 Task: Create a due date automation trigger when advanced on, on the tuesday before a card is due add basic assigned only to anyone at 11:00 AM.
Action: Mouse moved to (833, 257)
Screenshot: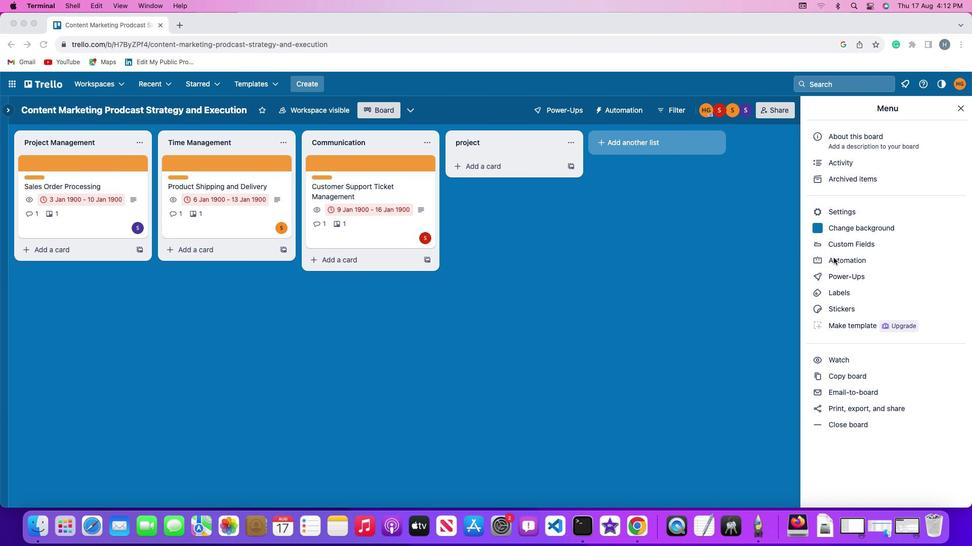 
Action: Mouse pressed left at (833, 257)
Screenshot: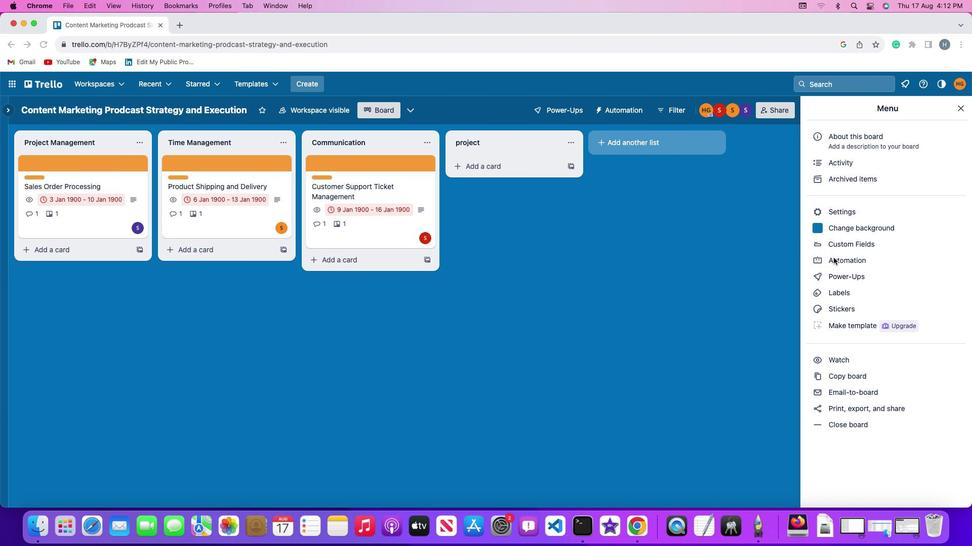 
Action: Mouse moved to (833, 257)
Screenshot: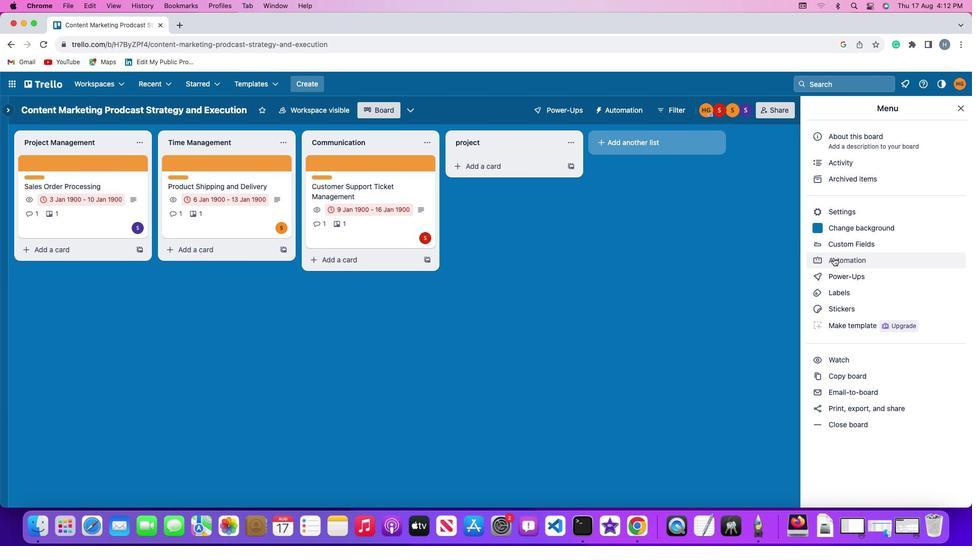 
Action: Mouse pressed left at (833, 257)
Screenshot: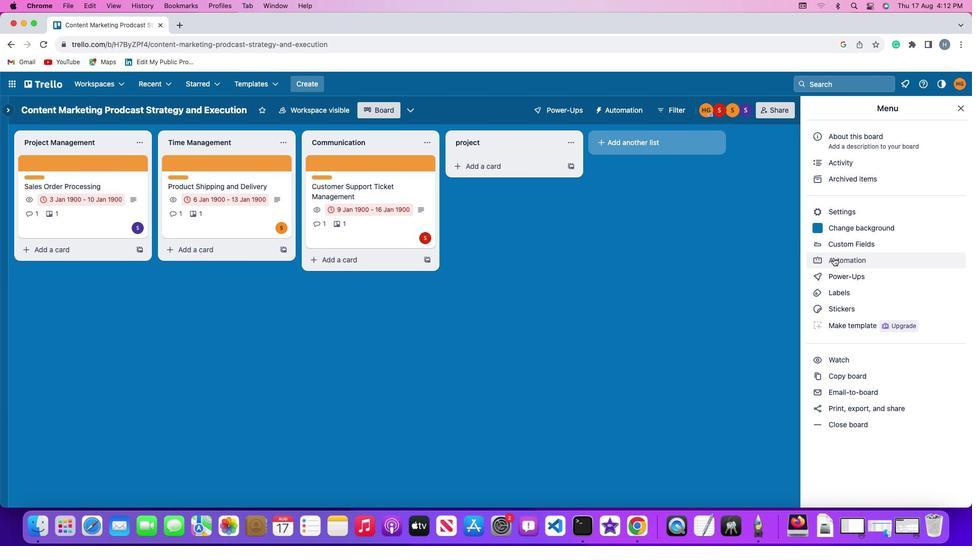 
Action: Mouse moved to (60, 240)
Screenshot: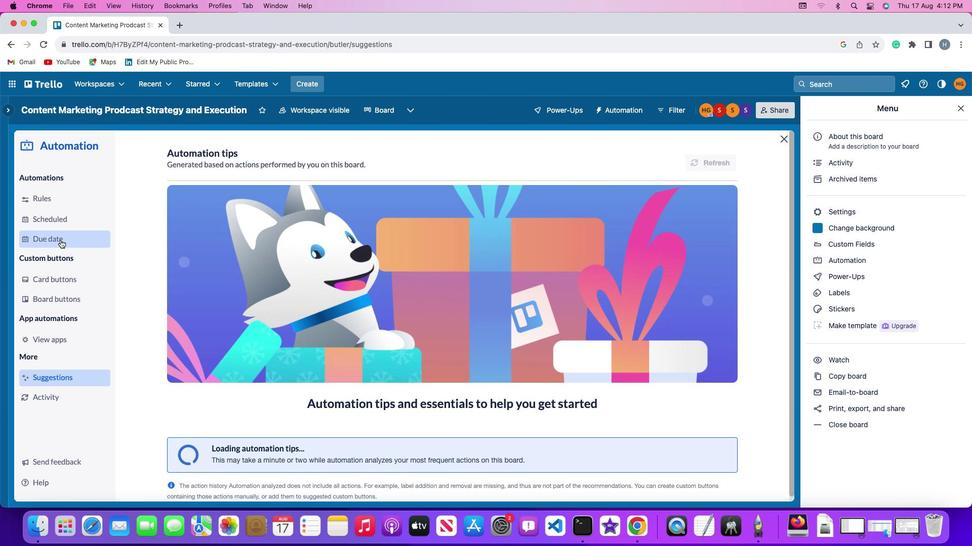 
Action: Mouse pressed left at (60, 240)
Screenshot: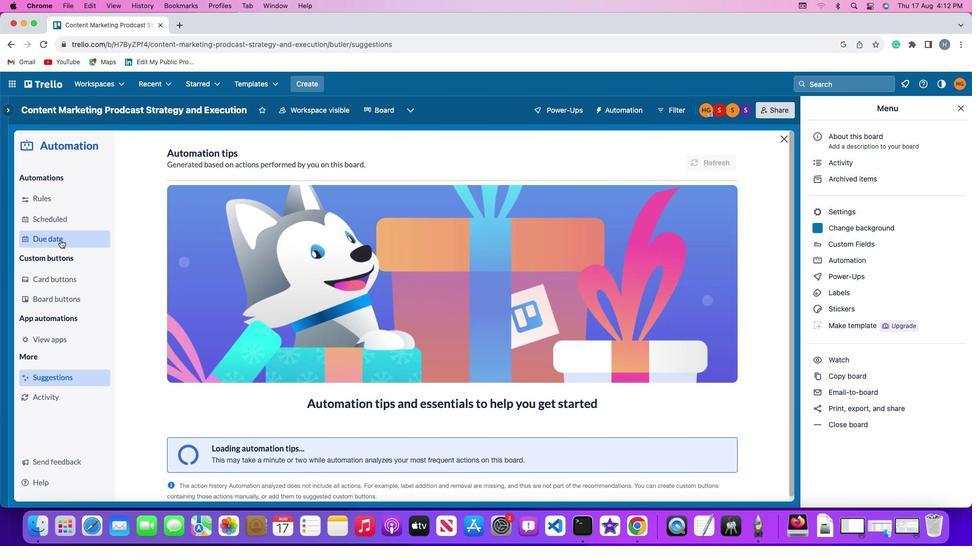 
Action: Mouse moved to (670, 155)
Screenshot: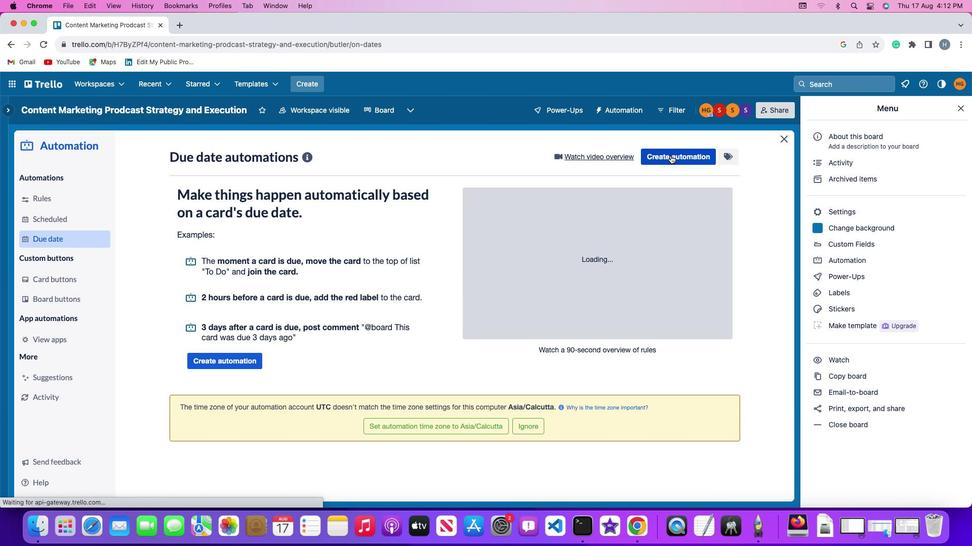 
Action: Mouse pressed left at (670, 155)
Screenshot: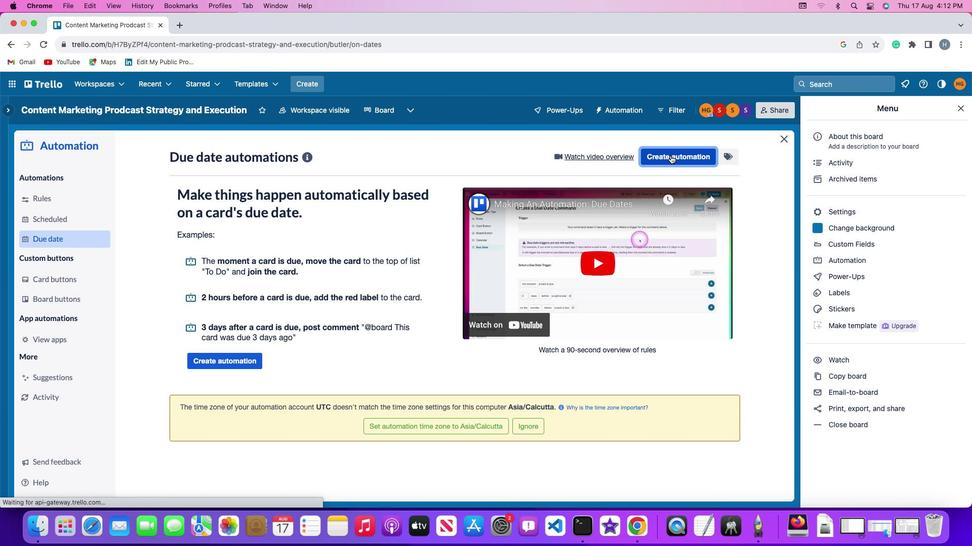 
Action: Mouse moved to (192, 254)
Screenshot: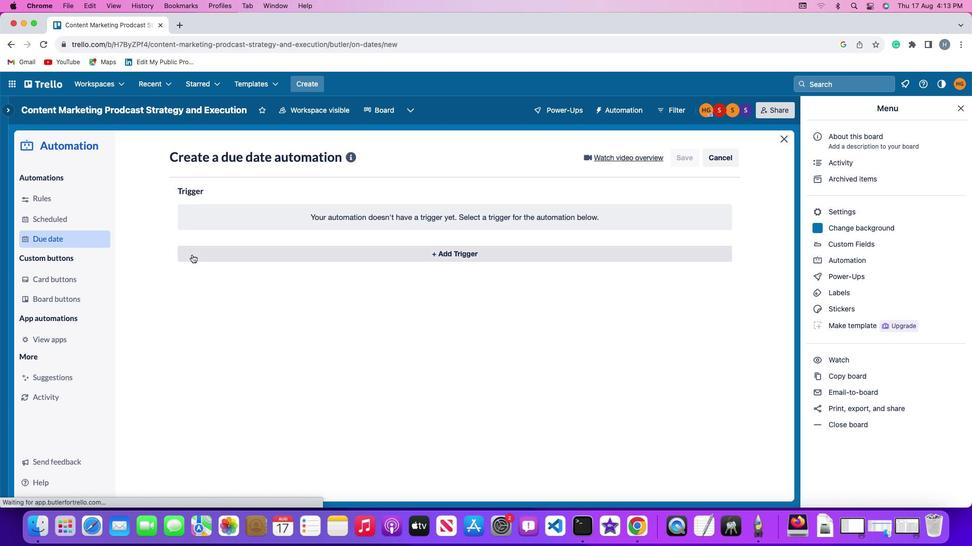 
Action: Mouse pressed left at (192, 254)
Screenshot: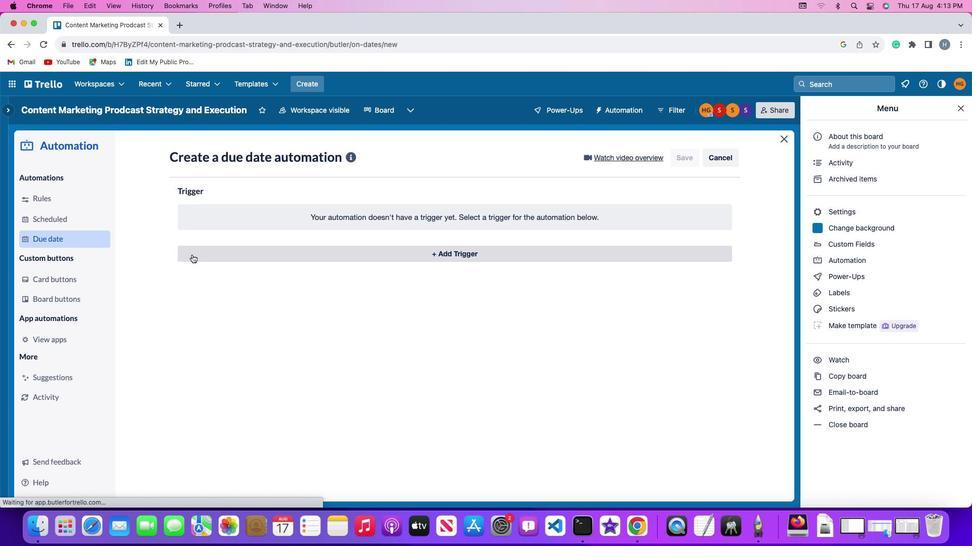 
Action: Mouse moved to (228, 443)
Screenshot: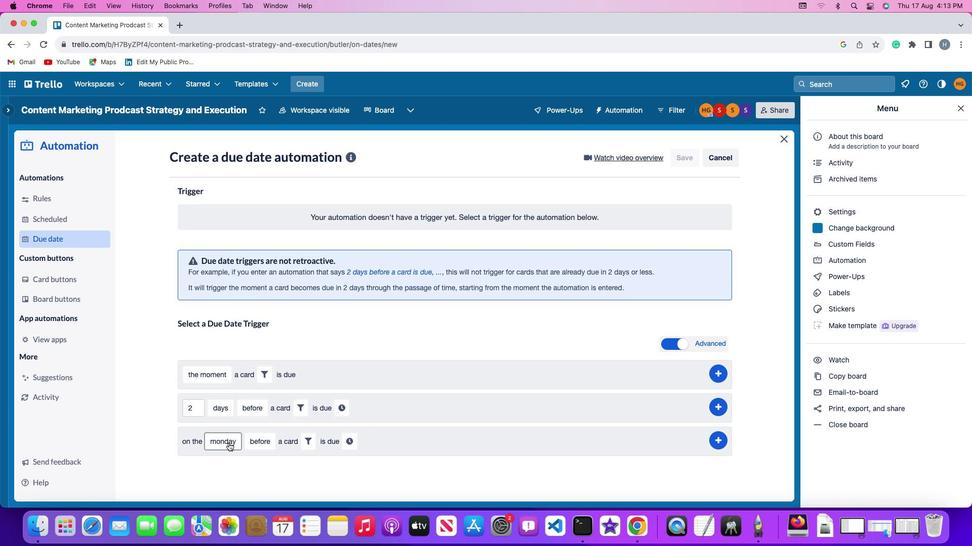 
Action: Mouse pressed left at (228, 443)
Screenshot: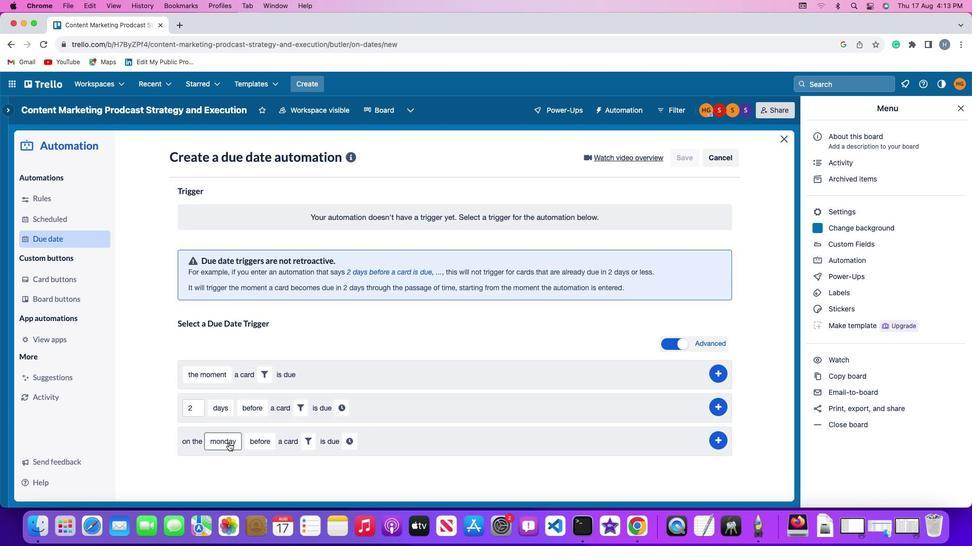 
Action: Mouse moved to (241, 324)
Screenshot: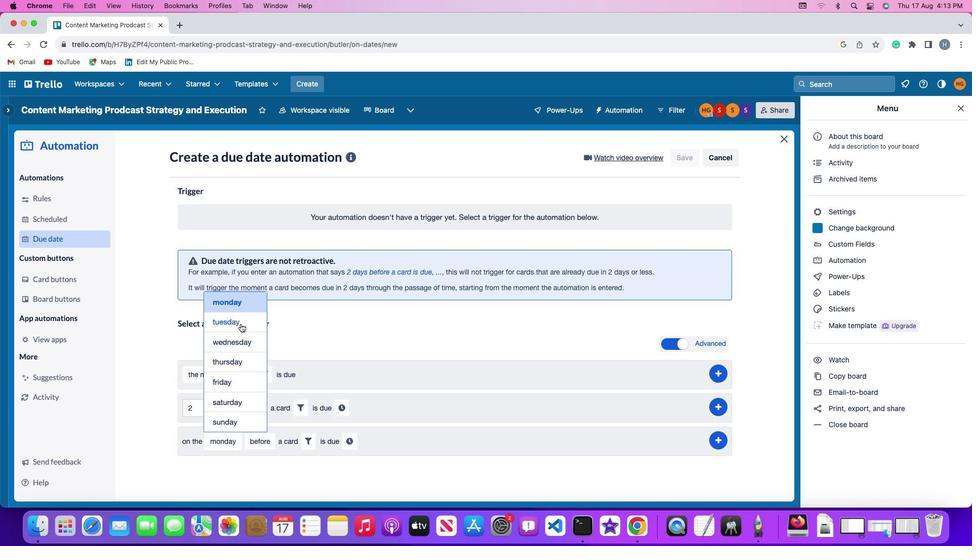 
Action: Mouse pressed left at (241, 324)
Screenshot: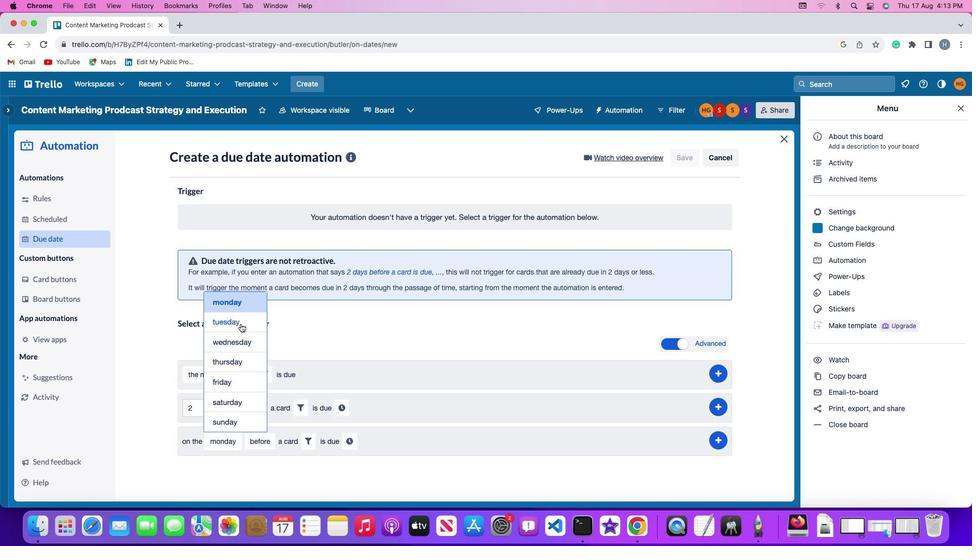 
Action: Mouse moved to (264, 441)
Screenshot: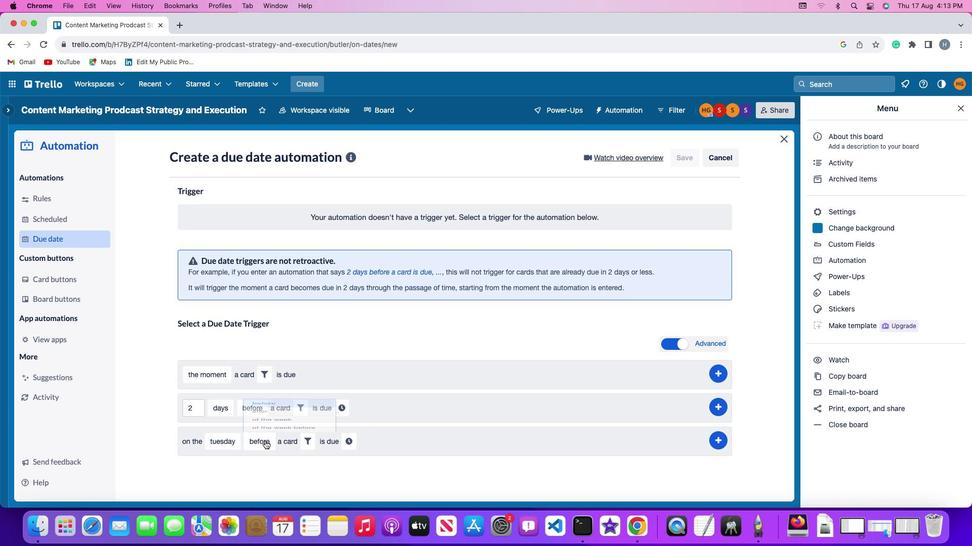 
Action: Mouse pressed left at (264, 441)
Screenshot: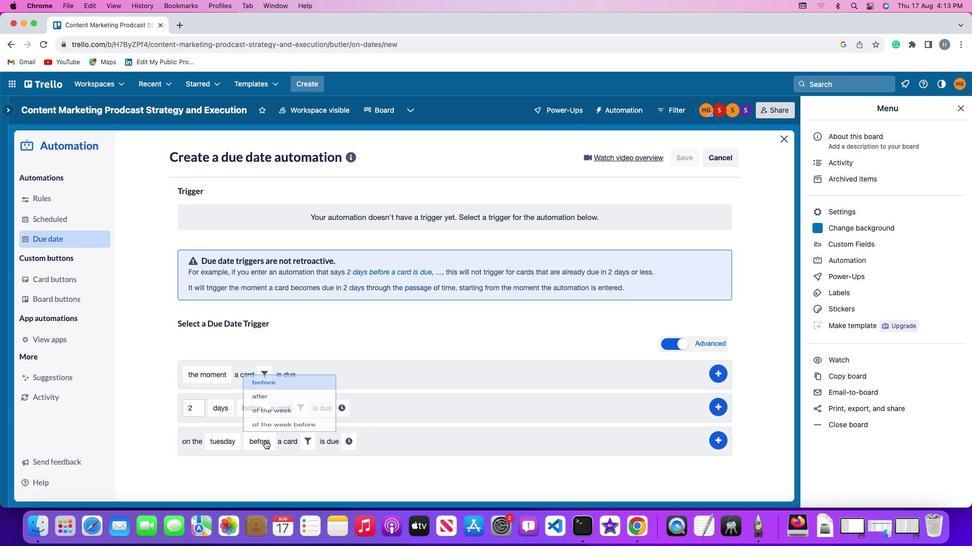 
Action: Mouse moved to (286, 360)
Screenshot: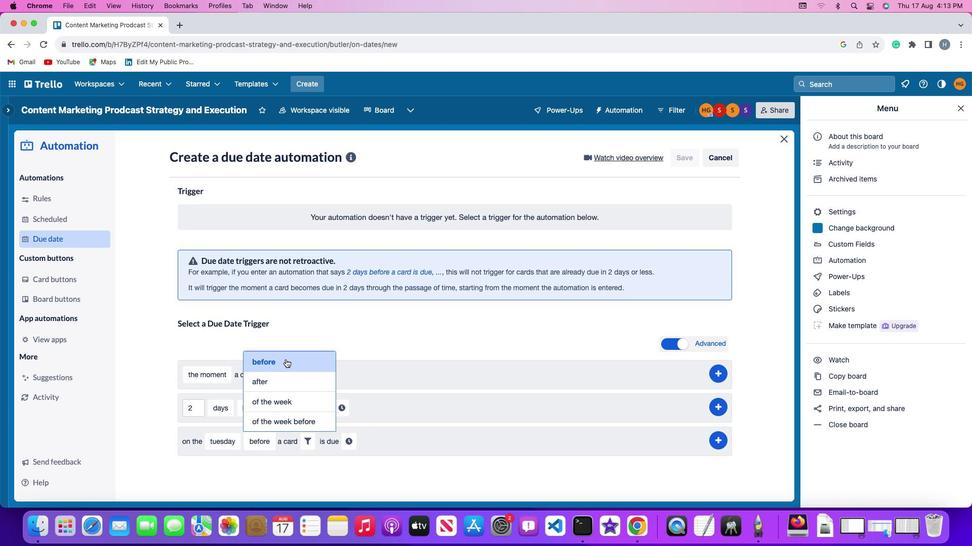 
Action: Mouse pressed left at (286, 360)
Screenshot: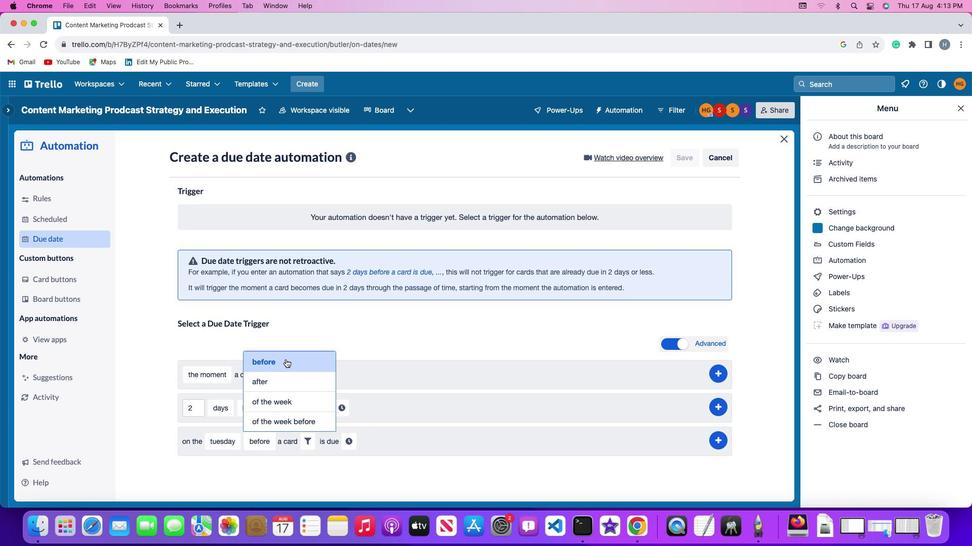 
Action: Mouse moved to (306, 441)
Screenshot: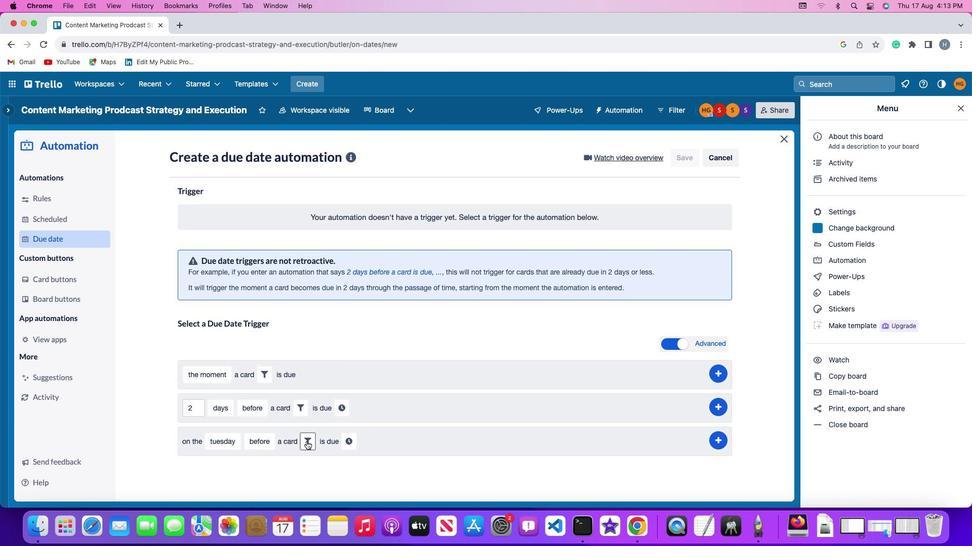 
Action: Mouse pressed left at (306, 441)
Screenshot: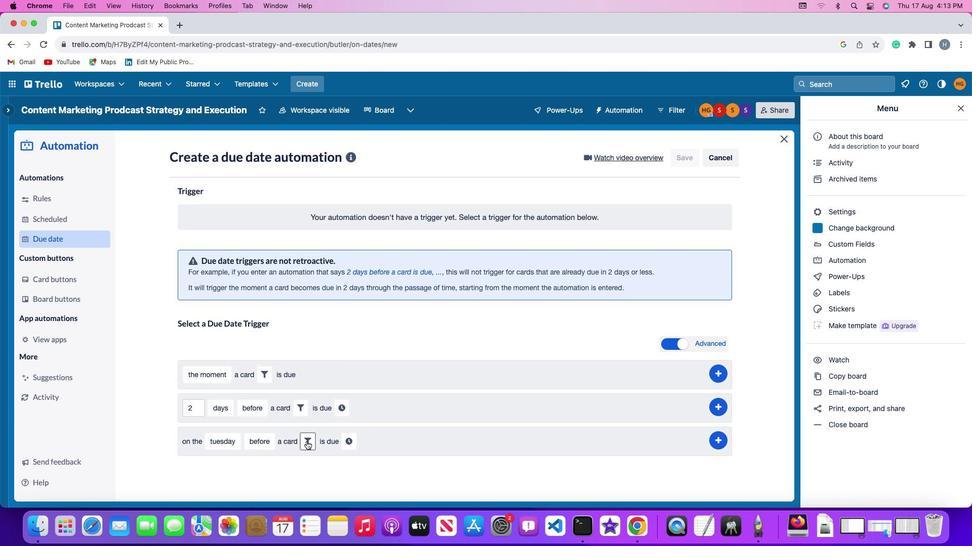 
Action: Mouse moved to (270, 467)
Screenshot: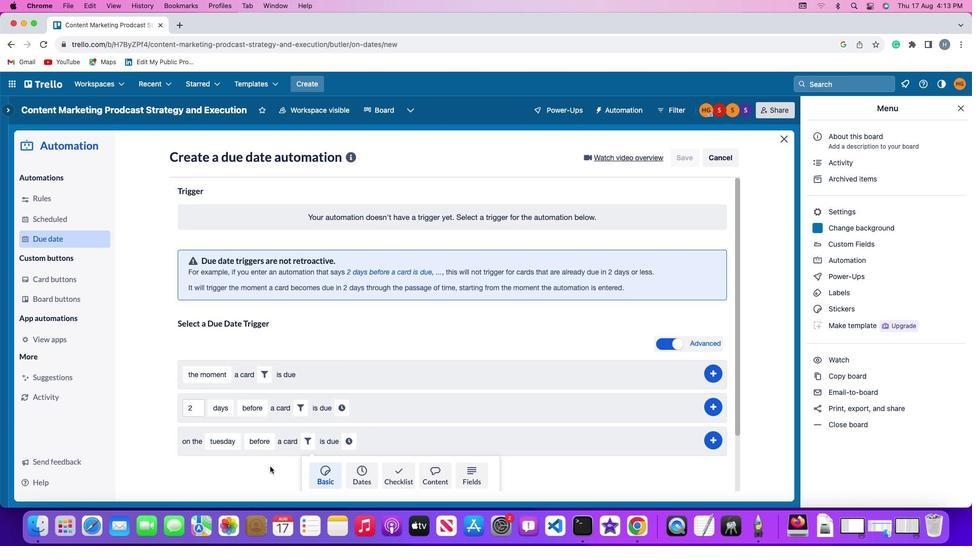 
Action: Mouse scrolled (270, 467) with delta (0, 0)
Screenshot: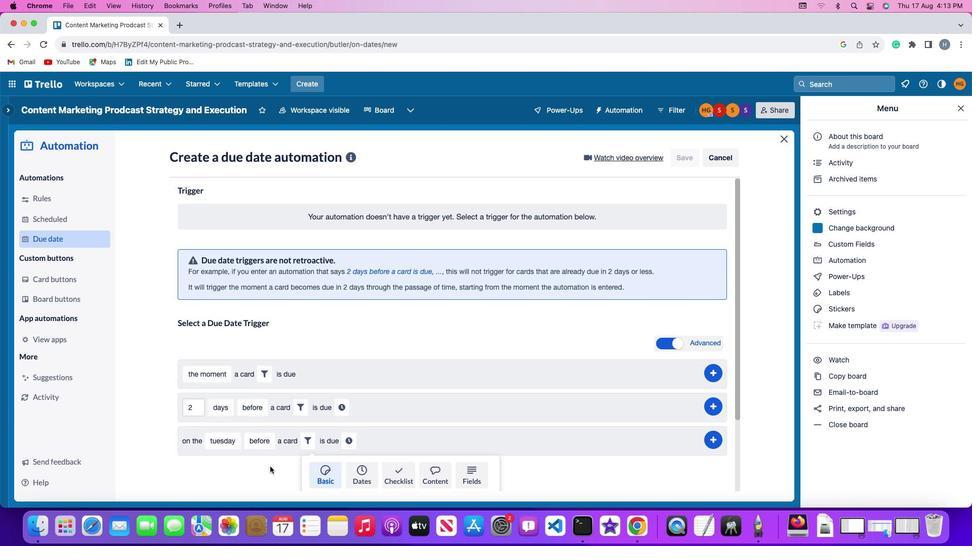 
Action: Mouse scrolled (270, 467) with delta (0, 0)
Screenshot: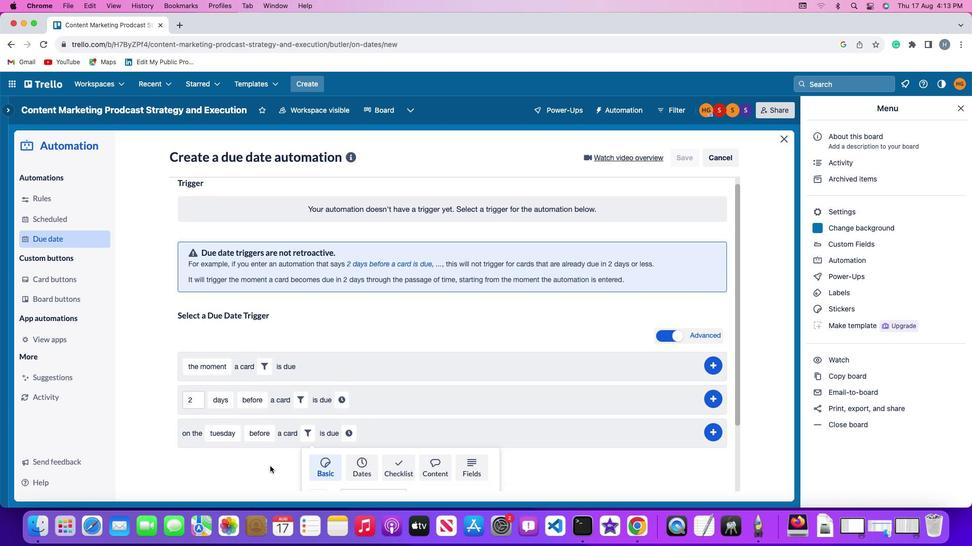 
Action: Mouse scrolled (270, 467) with delta (0, -2)
Screenshot: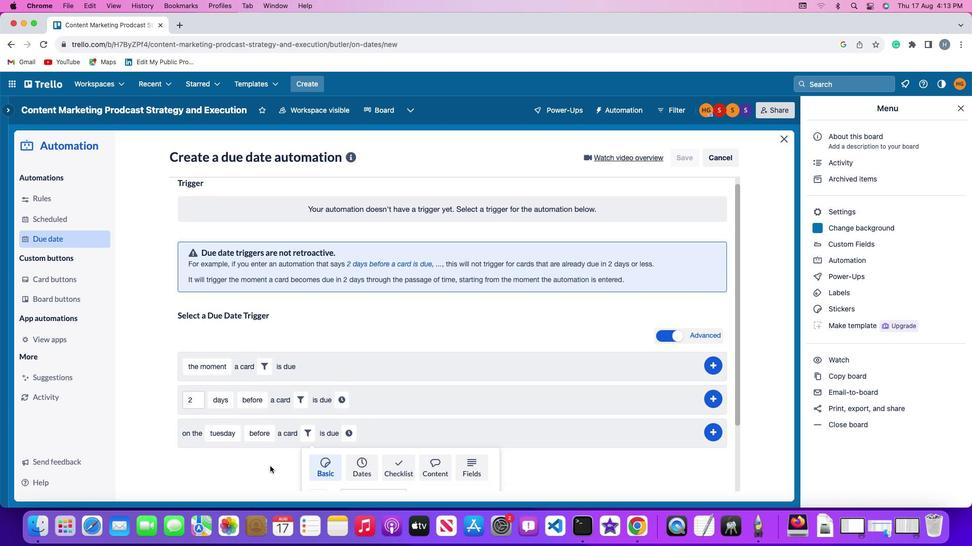 
Action: Mouse scrolled (270, 467) with delta (0, -2)
Screenshot: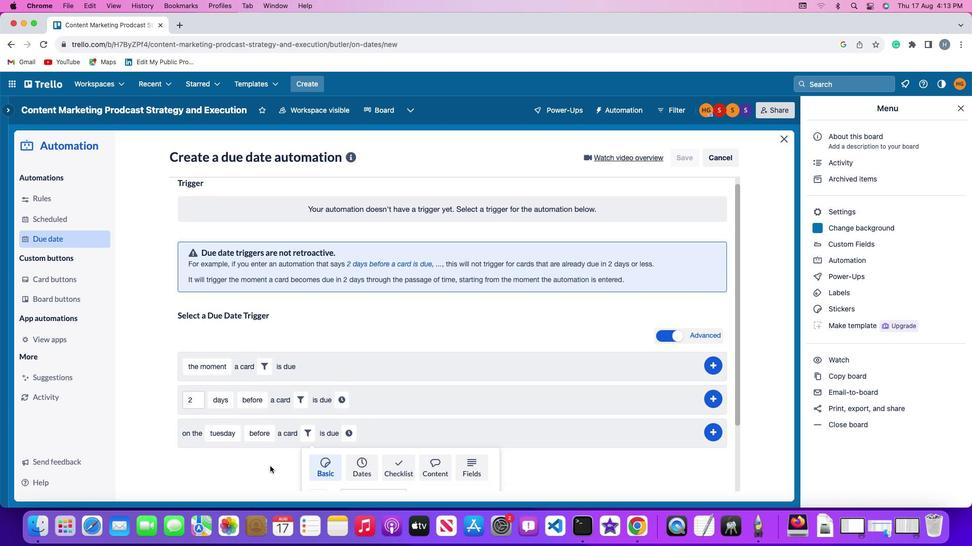 
Action: Mouse scrolled (270, 467) with delta (0, -3)
Screenshot: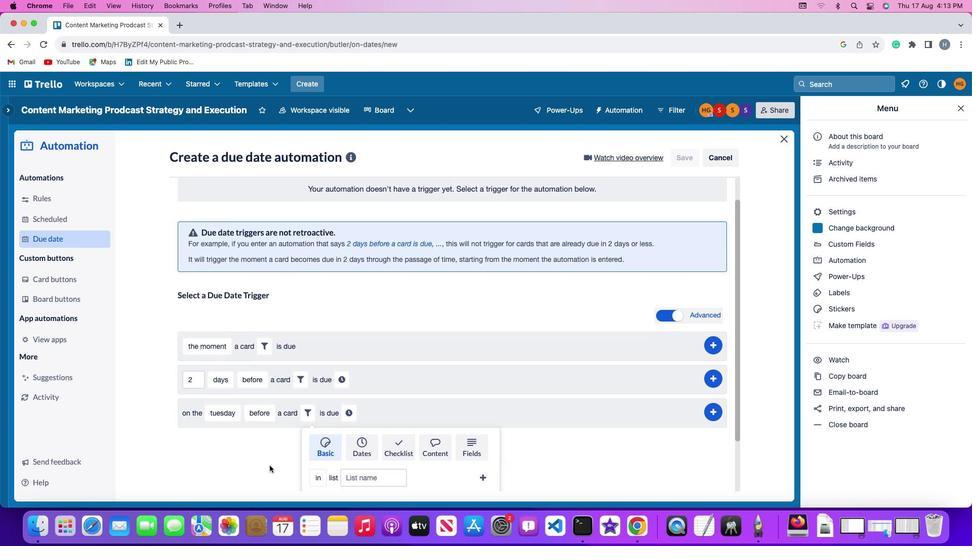 
Action: Mouse moved to (269, 466)
Screenshot: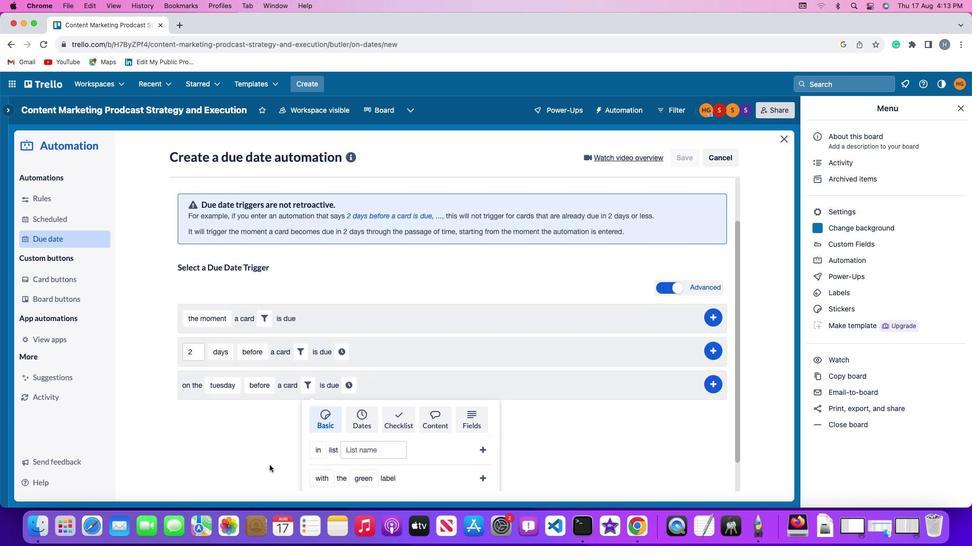
Action: Mouse scrolled (269, 466) with delta (0, -3)
Screenshot: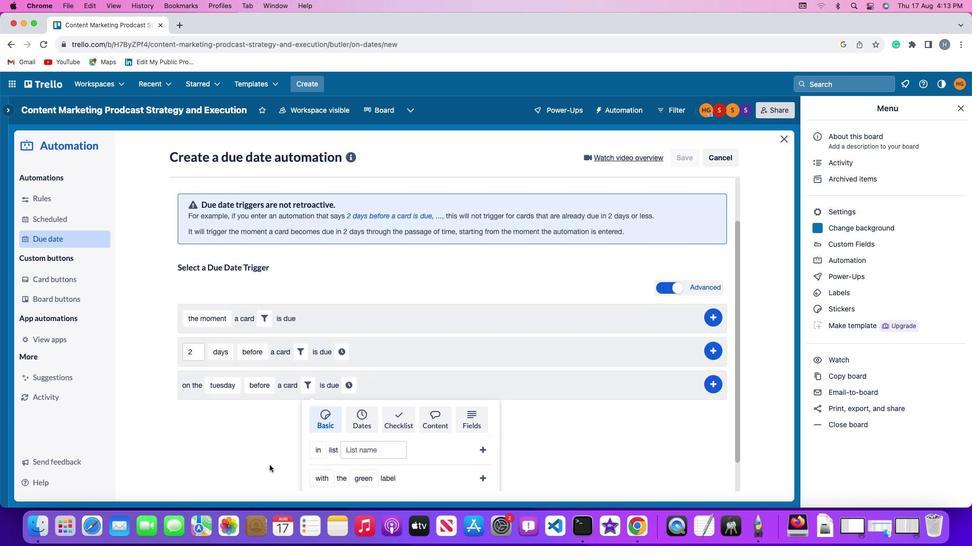 
Action: Mouse moved to (269, 465)
Screenshot: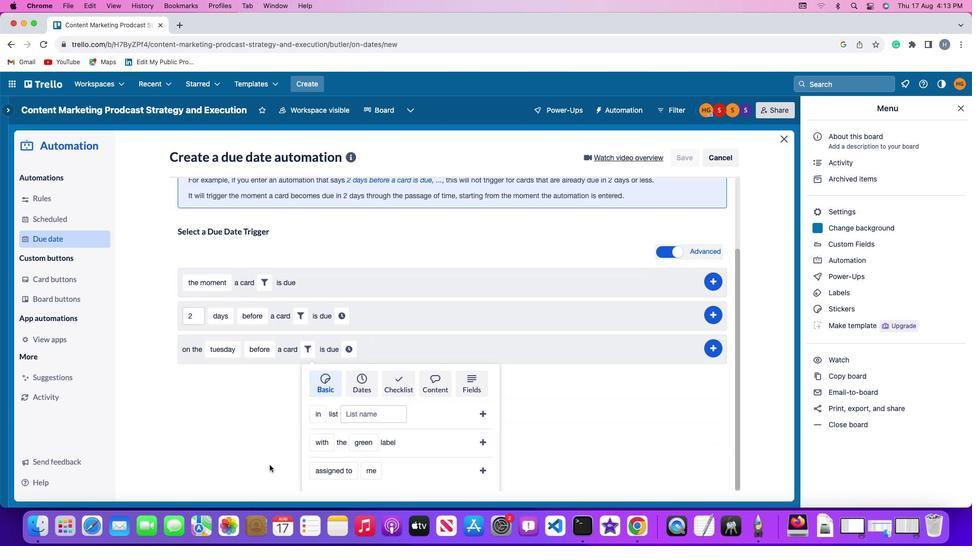 
Action: Mouse scrolled (269, 465) with delta (0, 0)
Screenshot: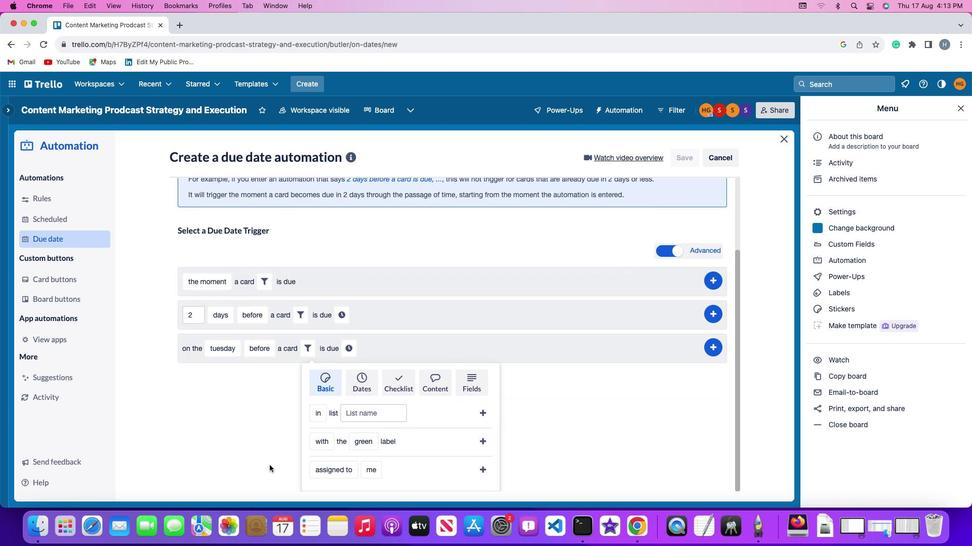 
Action: Mouse scrolled (269, 465) with delta (0, 0)
Screenshot: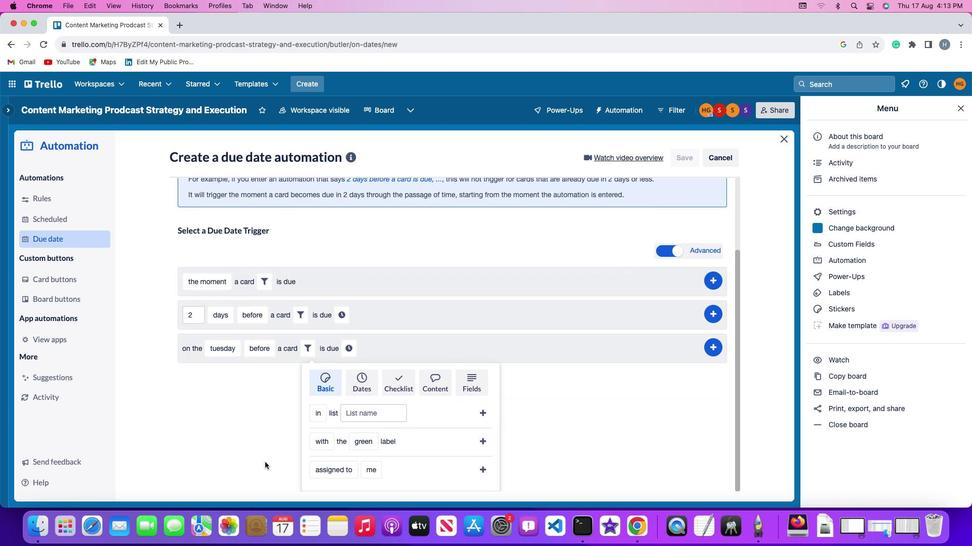 
Action: Mouse moved to (269, 465)
Screenshot: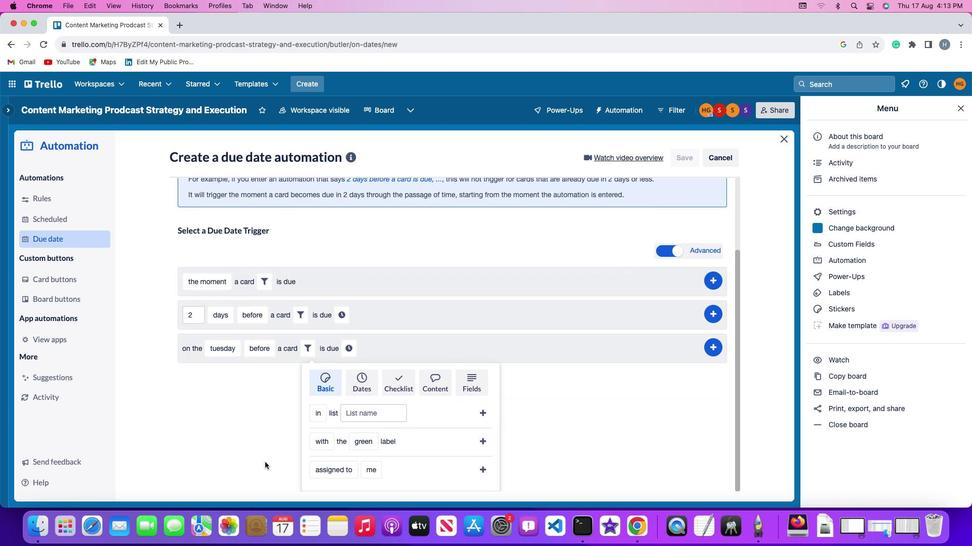 
Action: Mouse scrolled (269, 465) with delta (0, -2)
Screenshot: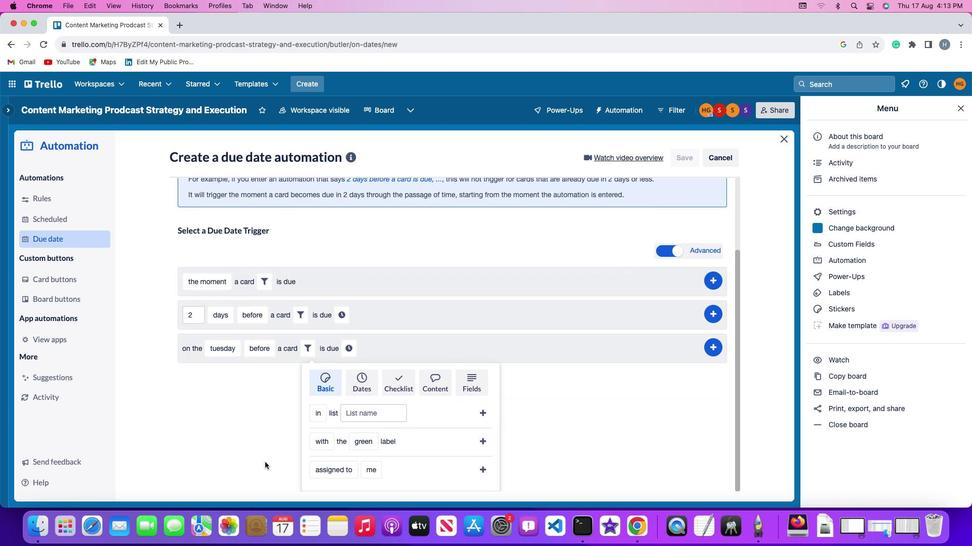 
Action: Mouse moved to (268, 464)
Screenshot: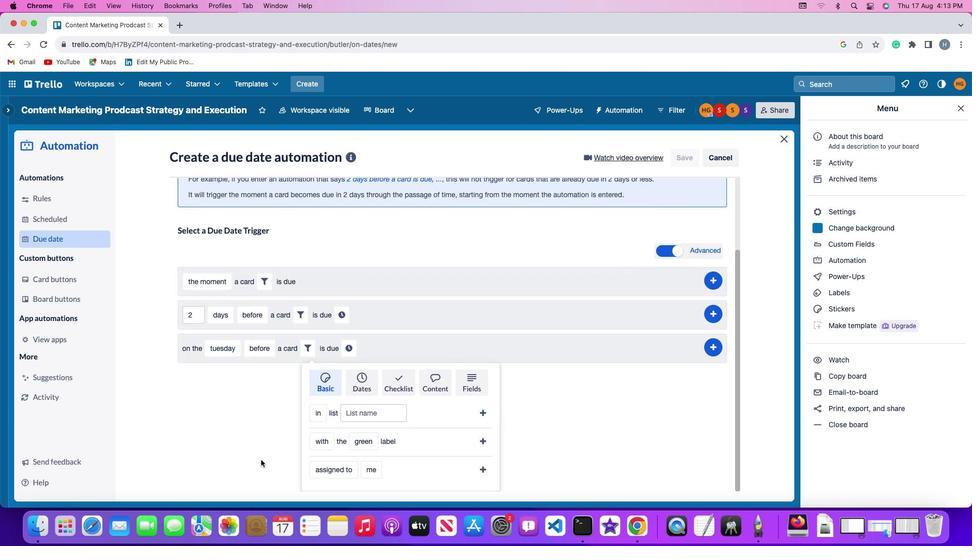 
Action: Mouse scrolled (268, 464) with delta (0, -2)
Screenshot: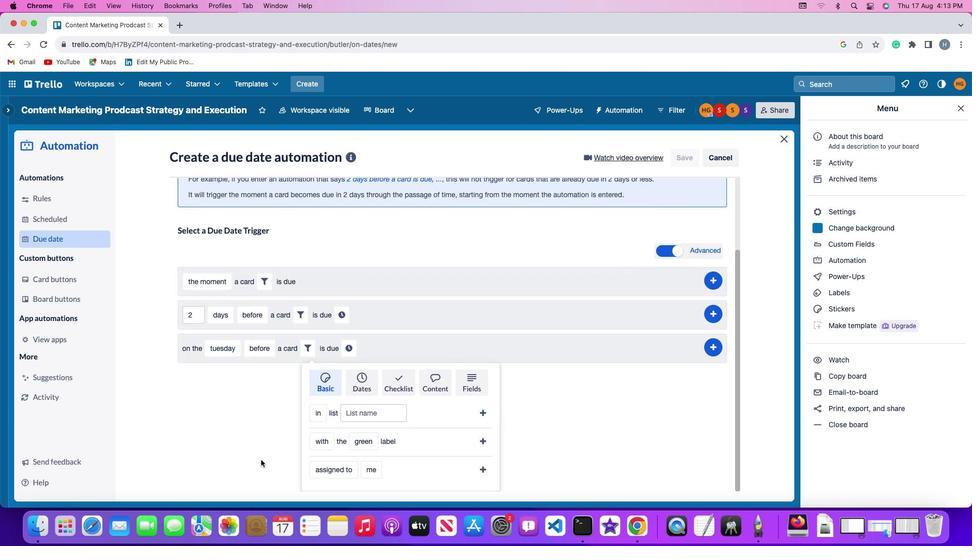 
Action: Mouse moved to (319, 468)
Screenshot: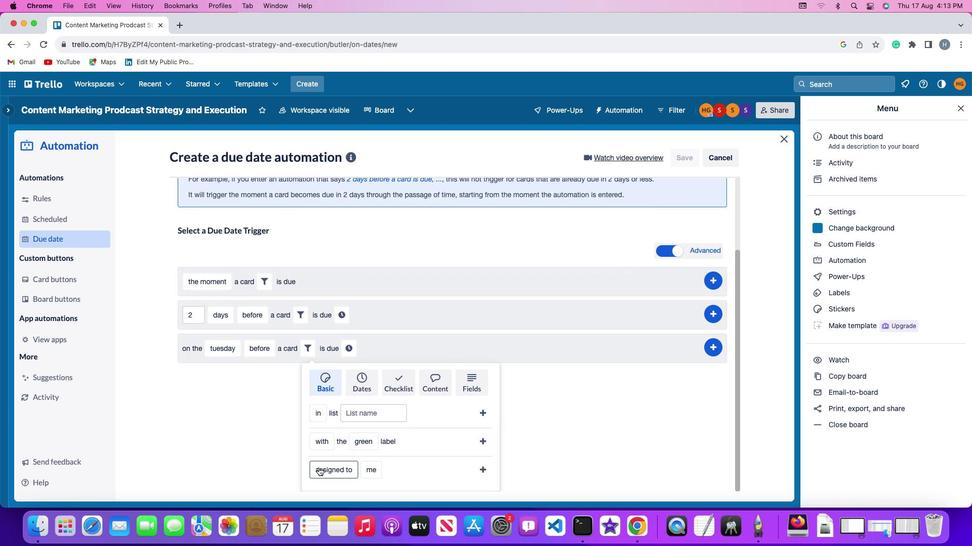 
Action: Mouse pressed left at (319, 468)
Screenshot: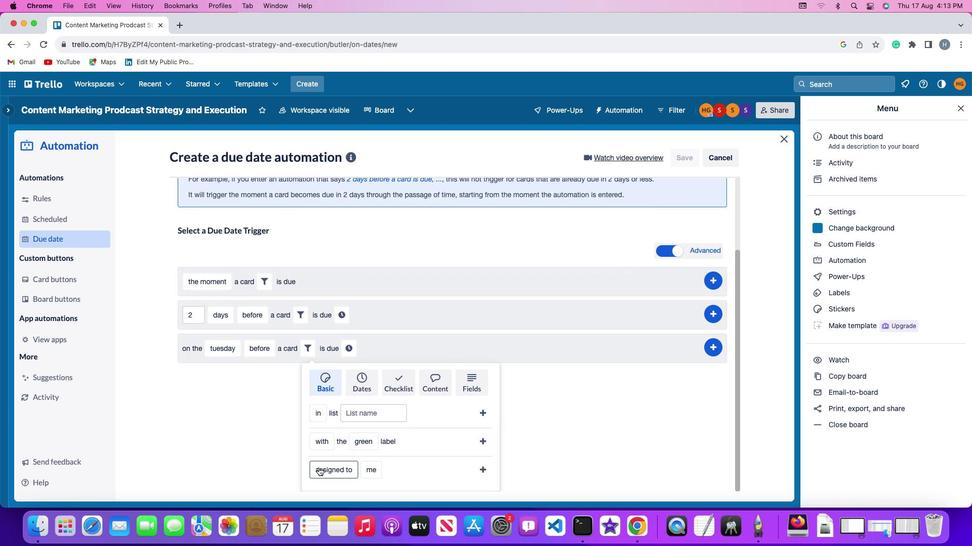 
Action: Mouse moved to (327, 433)
Screenshot: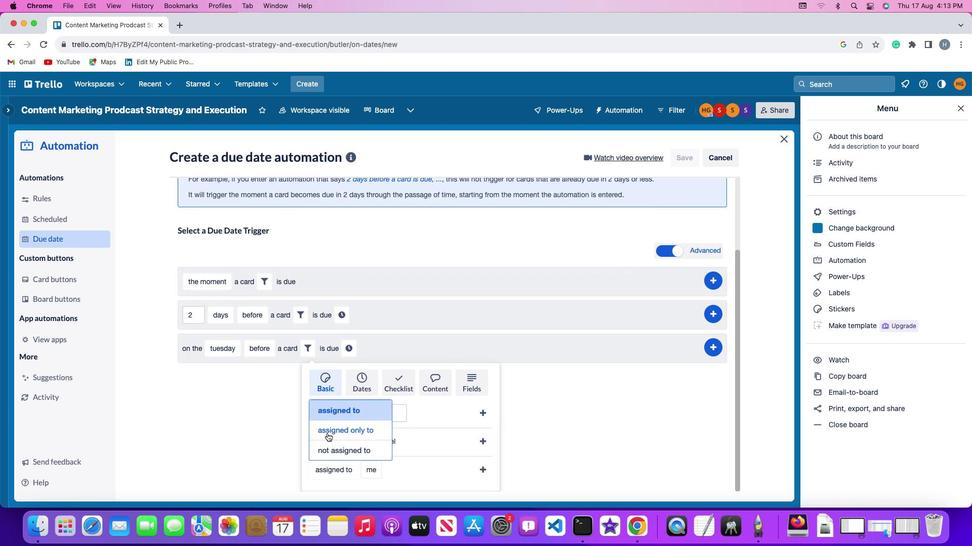 
Action: Mouse pressed left at (327, 433)
Screenshot: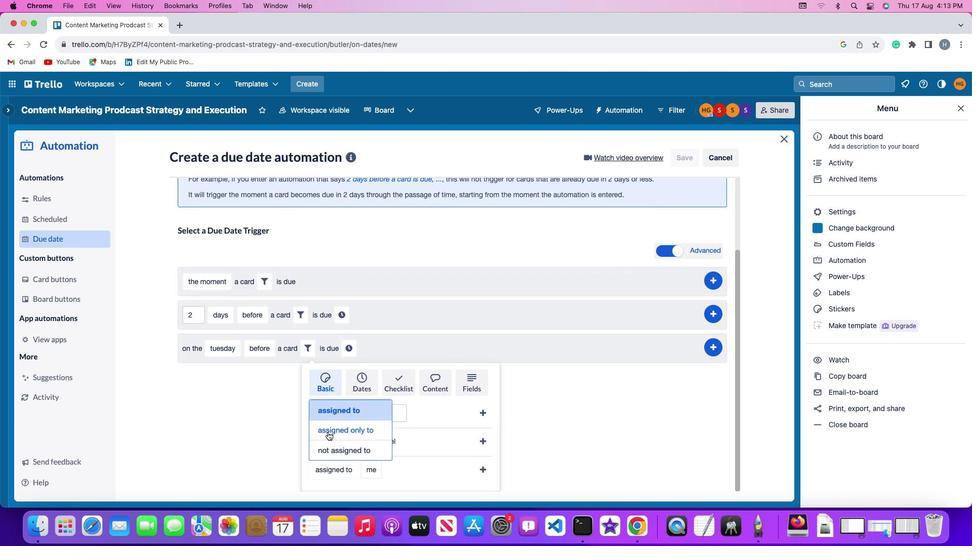 
Action: Mouse moved to (383, 471)
Screenshot: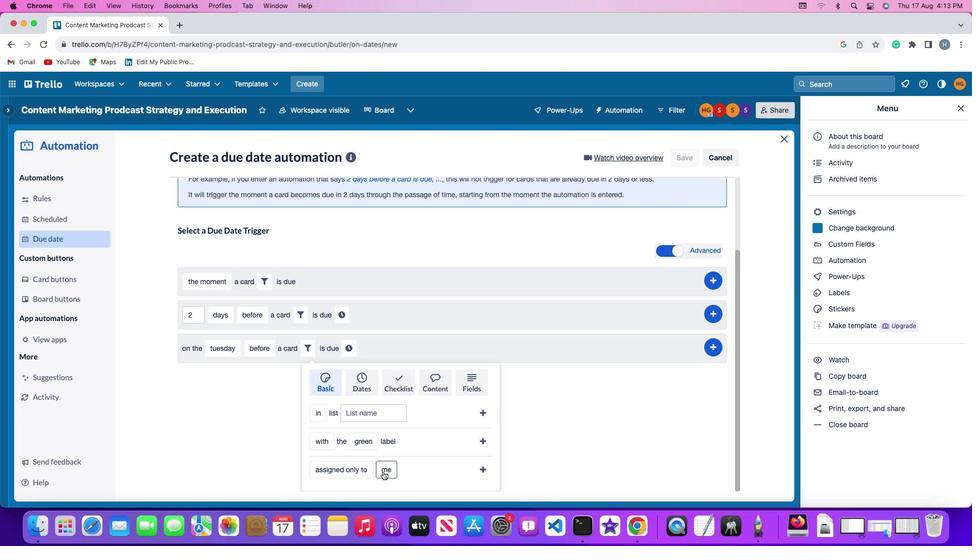 
Action: Mouse pressed left at (383, 471)
Screenshot: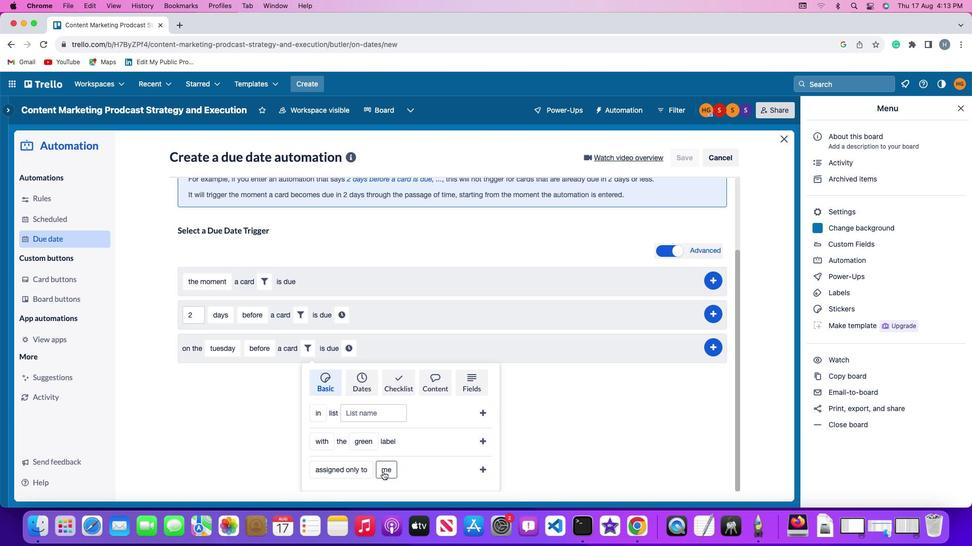 
Action: Mouse moved to (392, 430)
Screenshot: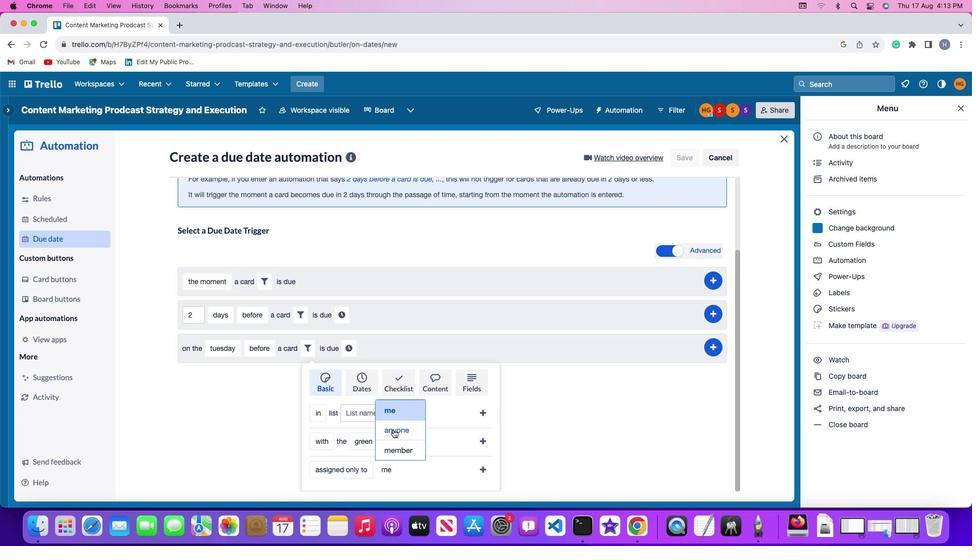 
Action: Mouse pressed left at (392, 430)
Screenshot: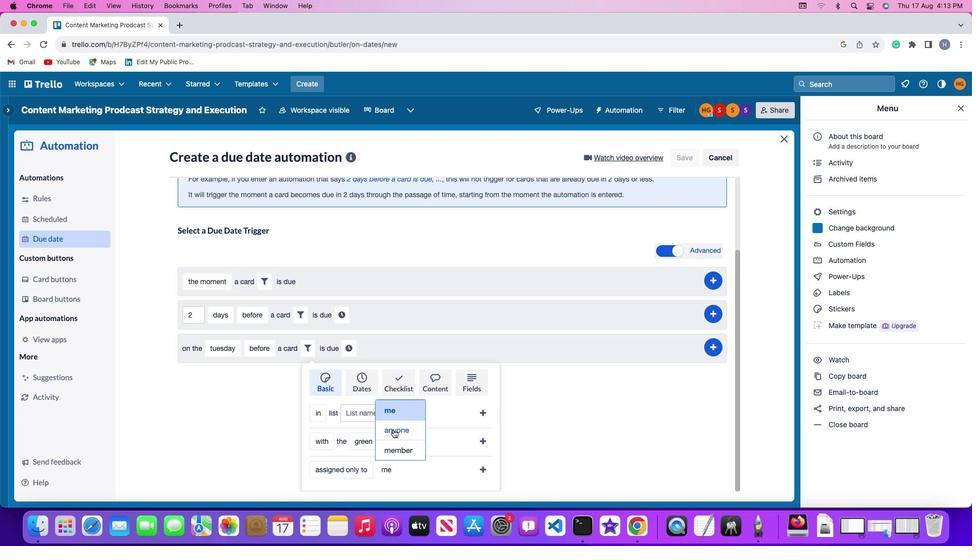 
Action: Mouse moved to (484, 466)
Screenshot: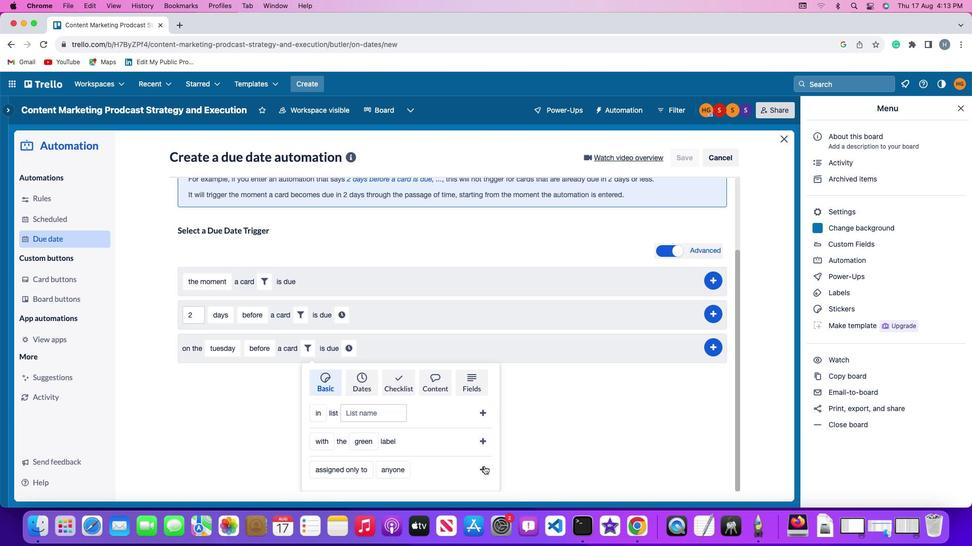 
Action: Mouse pressed left at (484, 466)
Screenshot: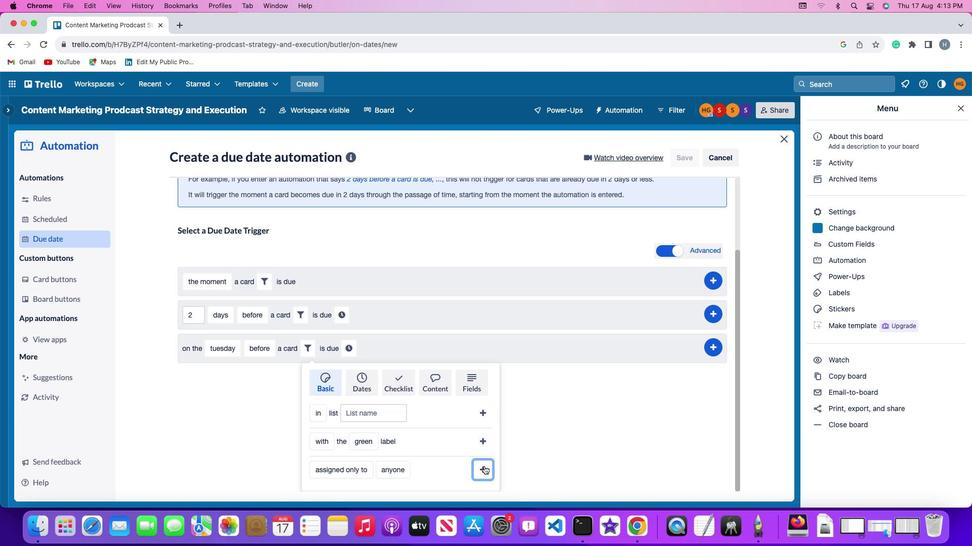 
Action: Mouse moved to (451, 442)
Screenshot: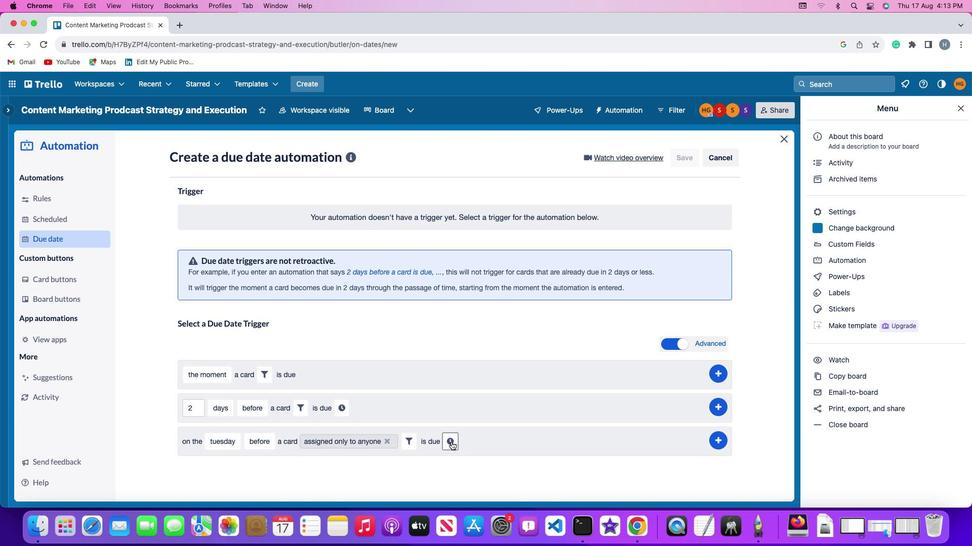 
Action: Mouse pressed left at (451, 442)
Screenshot: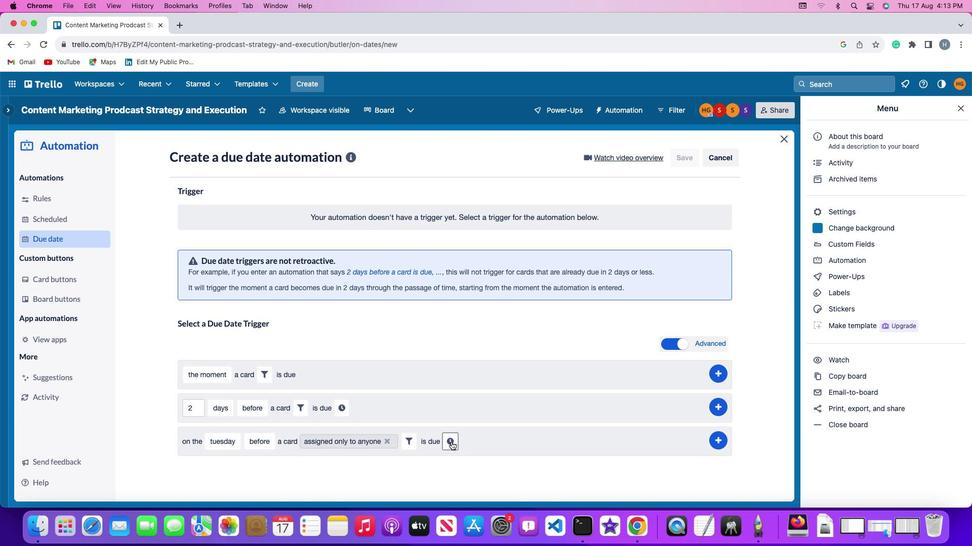 
Action: Mouse moved to (469, 445)
Screenshot: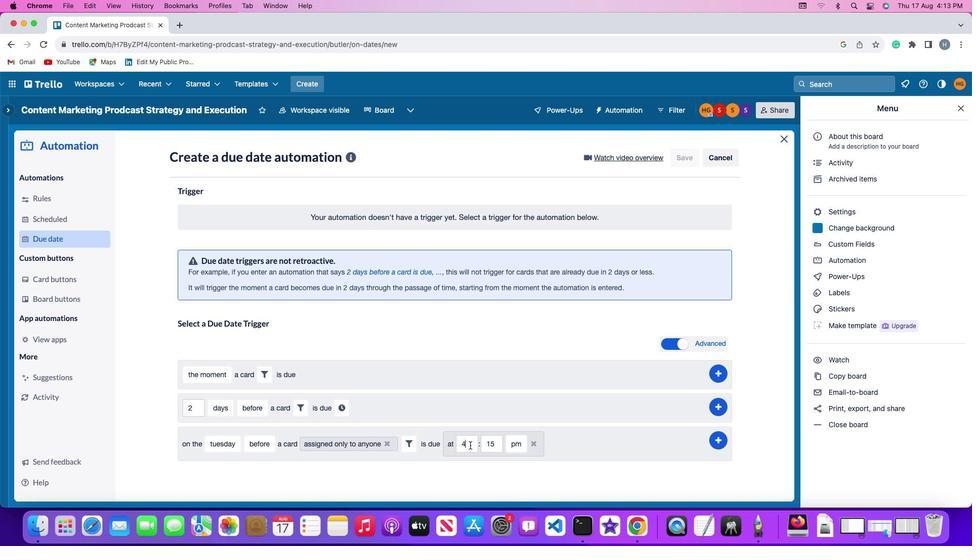 
Action: Mouse pressed left at (469, 445)
Screenshot: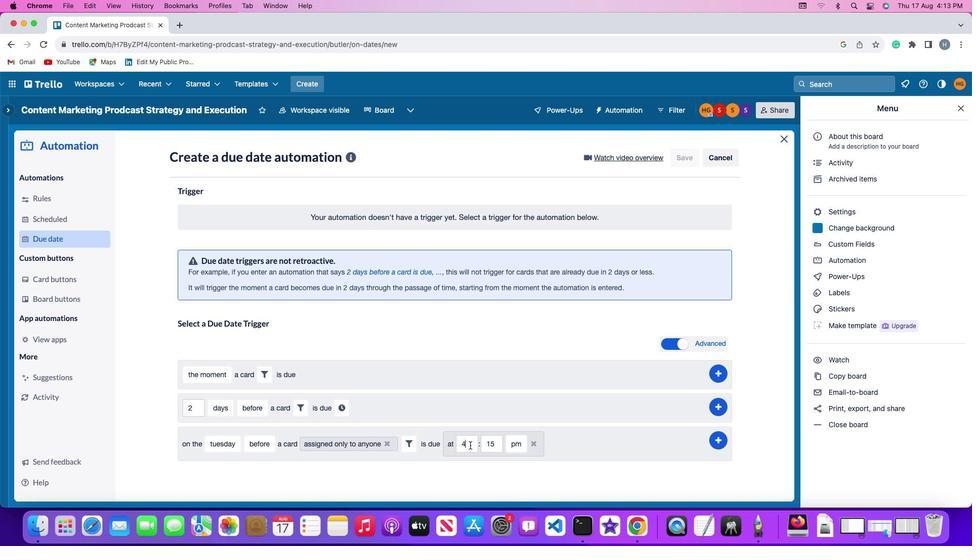
Action: Mouse moved to (469, 446)
Screenshot: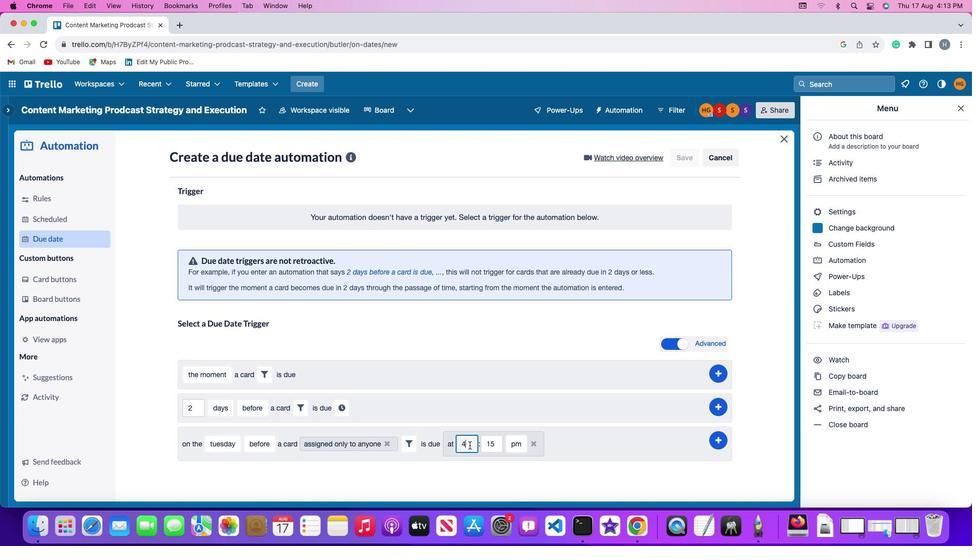 
Action: Key pressed Key.backspace'1''1'
Screenshot: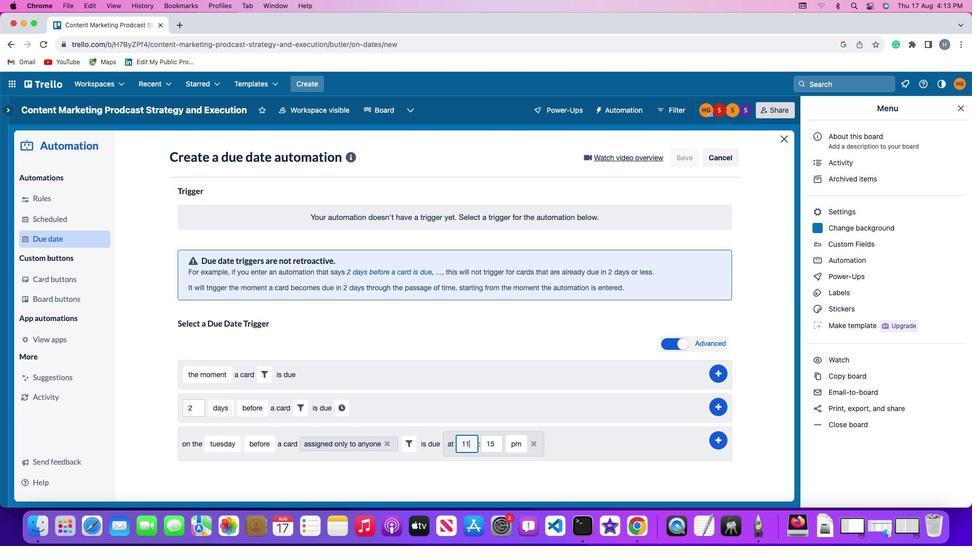 
Action: Mouse moved to (495, 443)
Screenshot: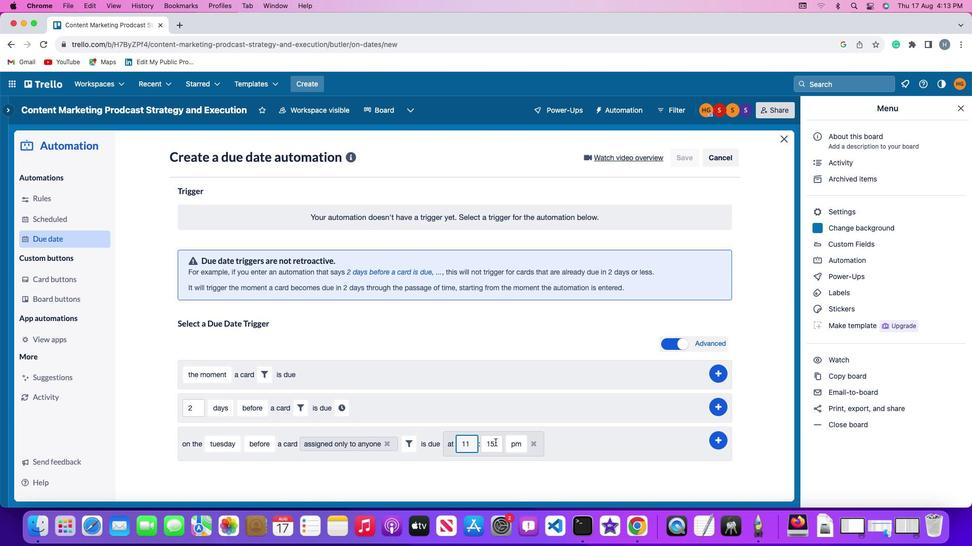 
Action: Mouse pressed left at (495, 443)
Screenshot: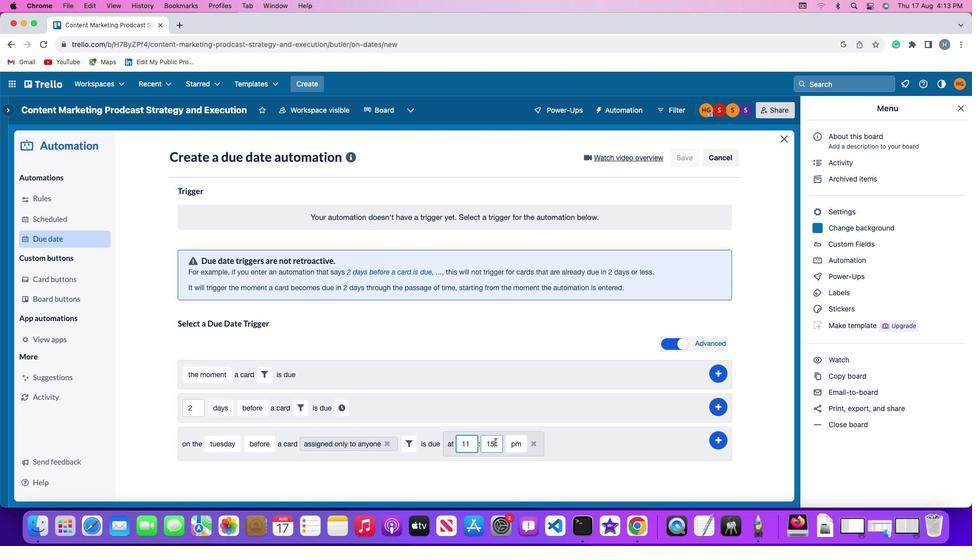 
Action: Key pressed Key.backspace
Screenshot: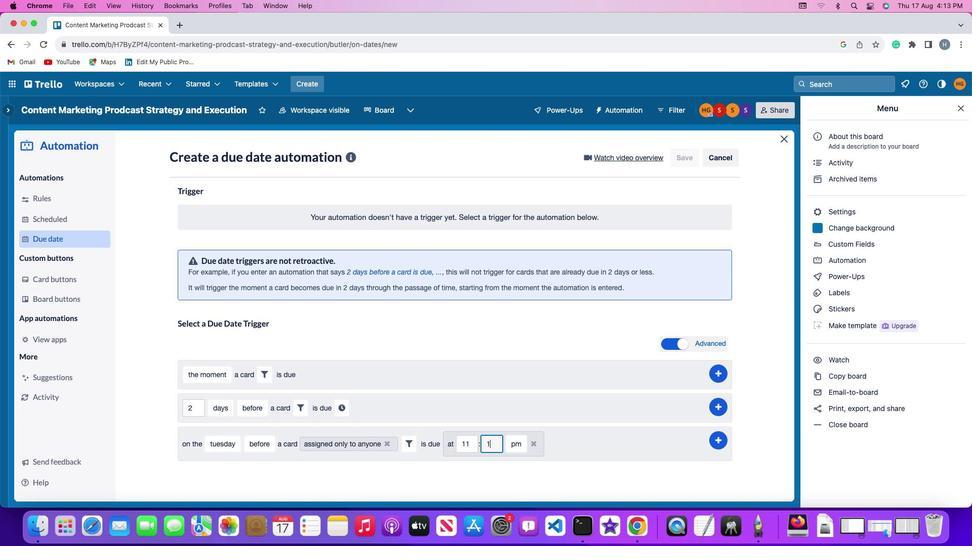 
Action: Mouse moved to (494, 443)
Screenshot: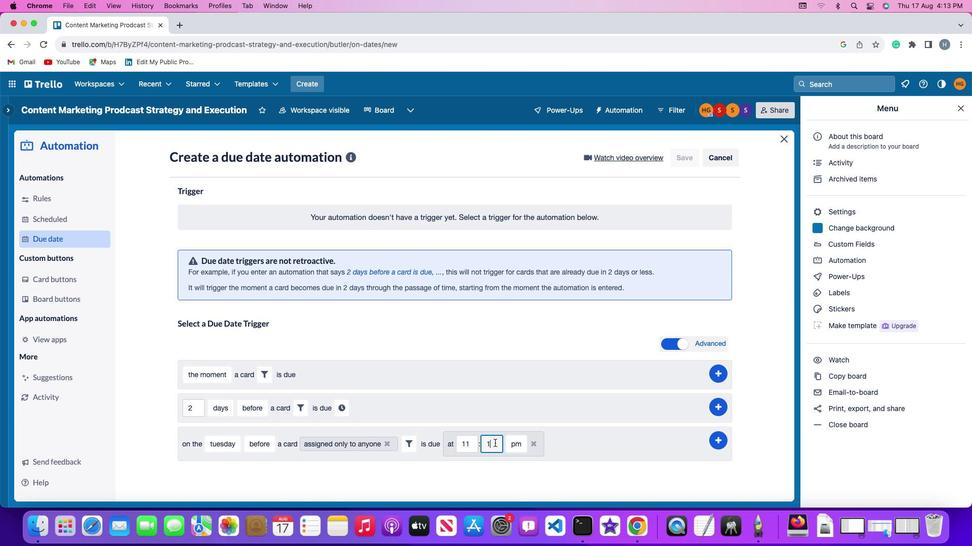 
Action: Key pressed Key.backspace'0''0'
Screenshot: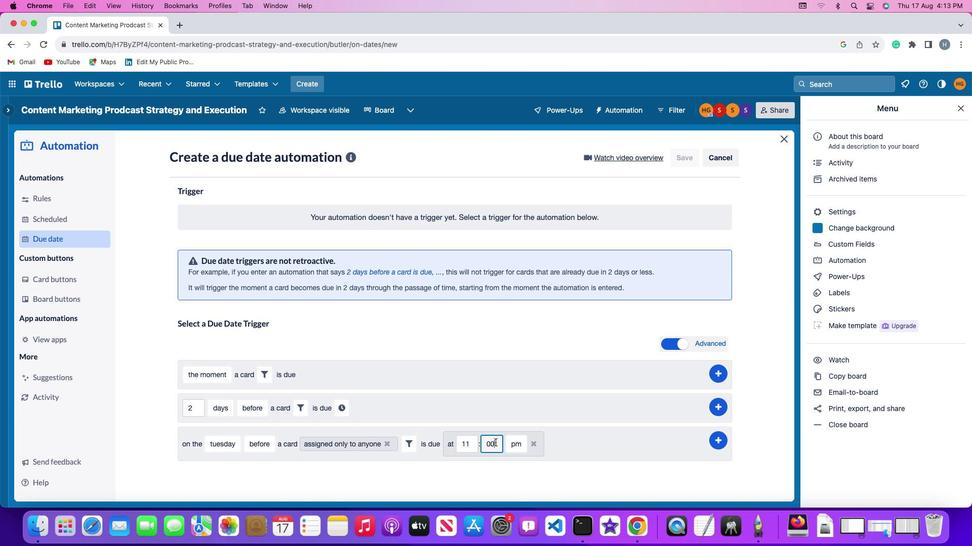 
Action: Mouse moved to (515, 442)
Screenshot: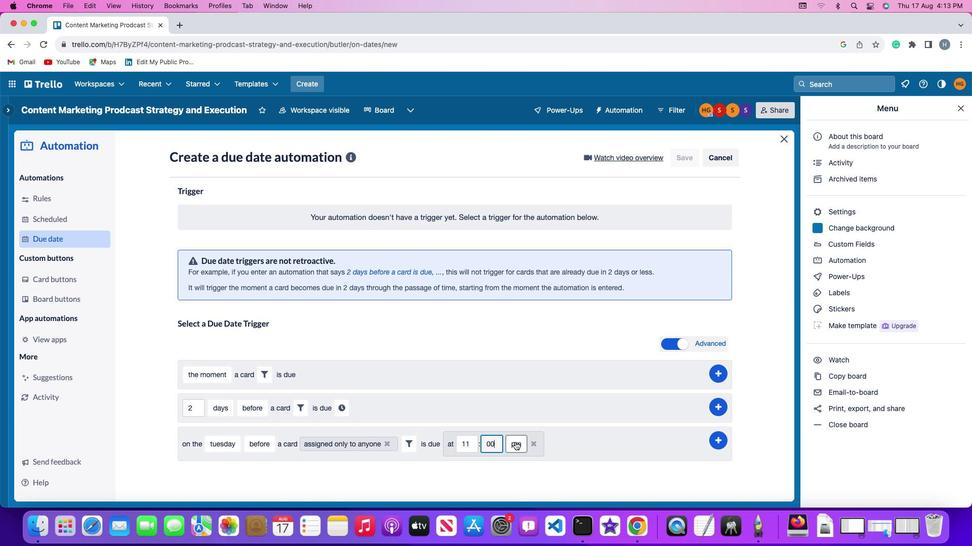 
Action: Mouse pressed left at (515, 442)
Screenshot: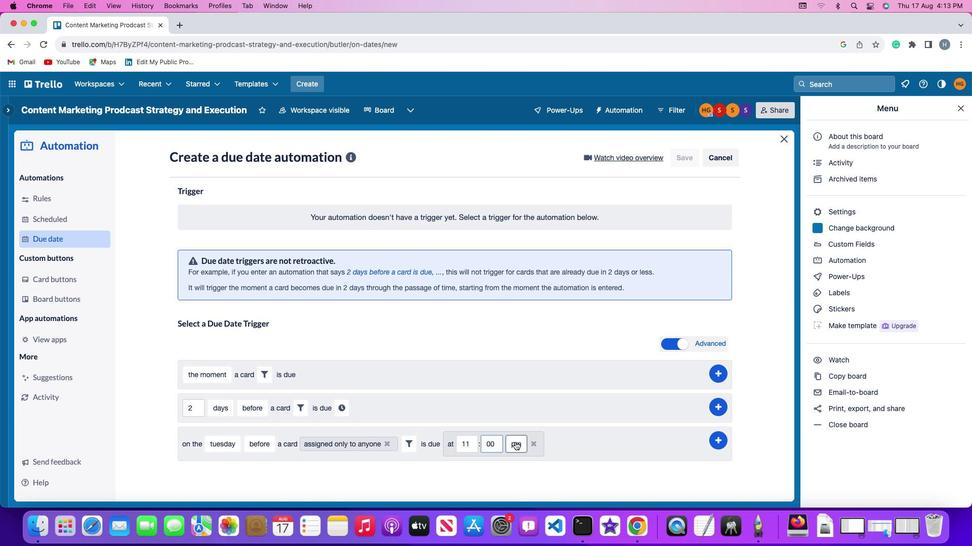 
Action: Mouse moved to (519, 463)
Screenshot: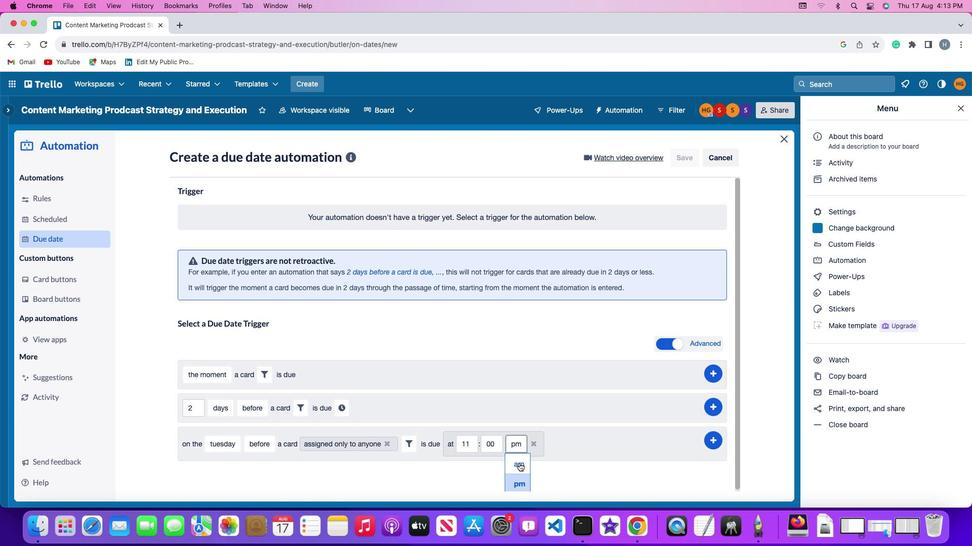 
Action: Mouse pressed left at (519, 463)
Screenshot: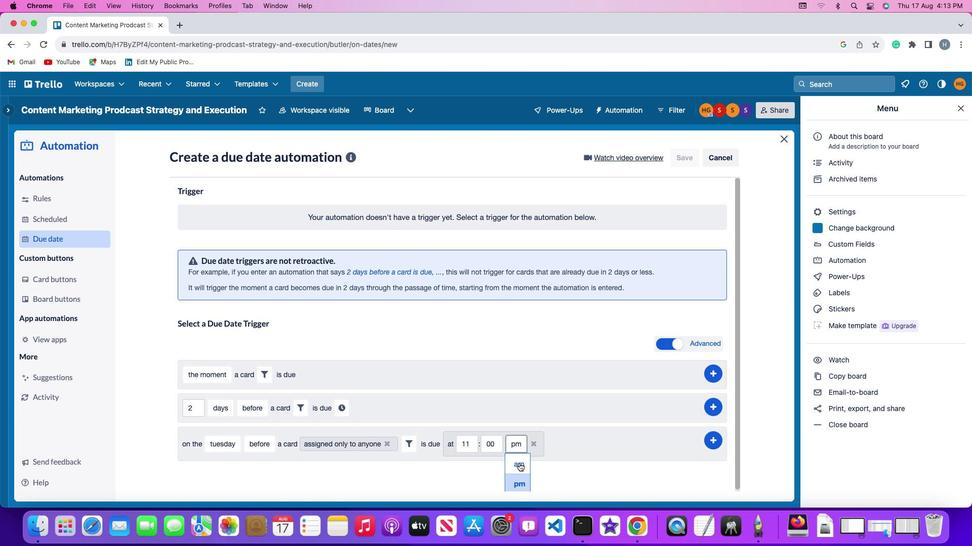 
Action: Mouse moved to (720, 440)
Screenshot: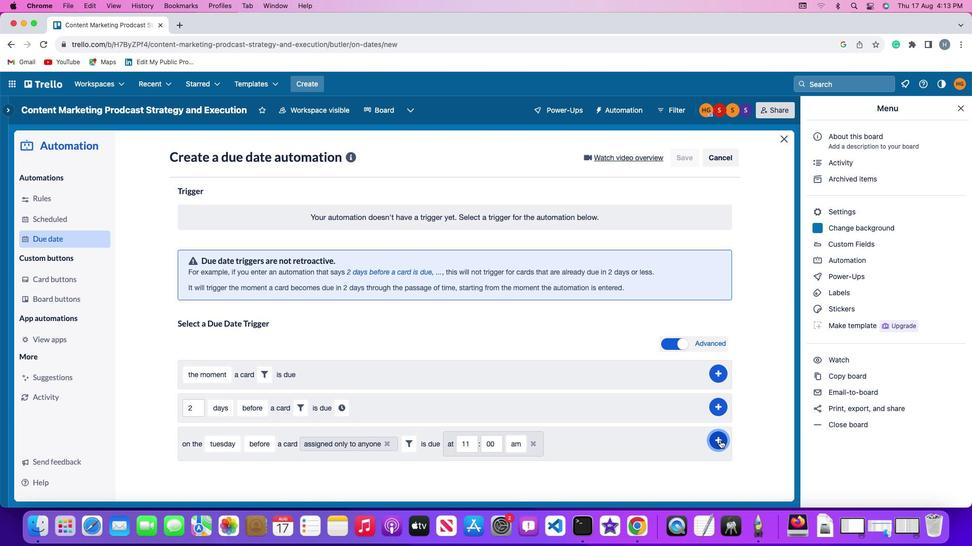 
Action: Mouse pressed left at (720, 440)
Screenshot: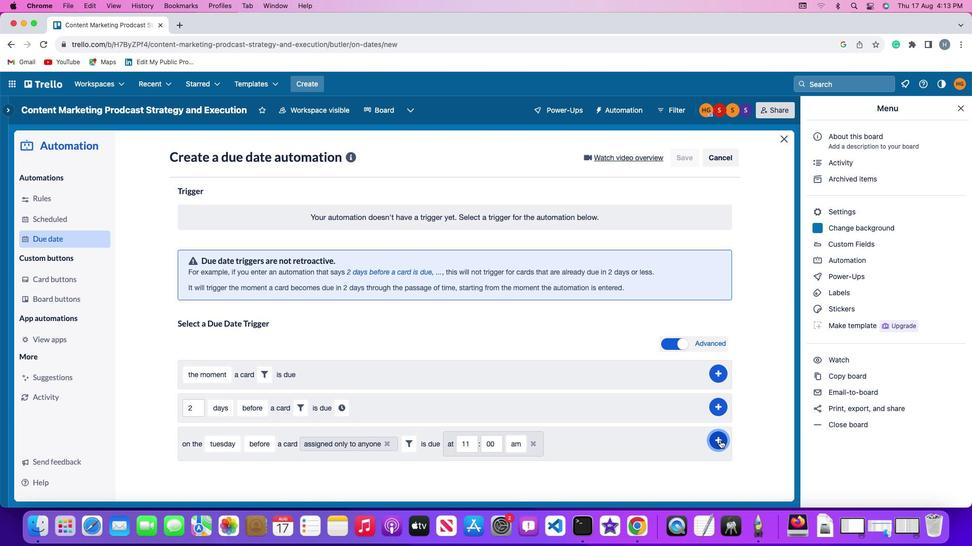 
Action: Mouse moved to (761, 386)
Screenshot: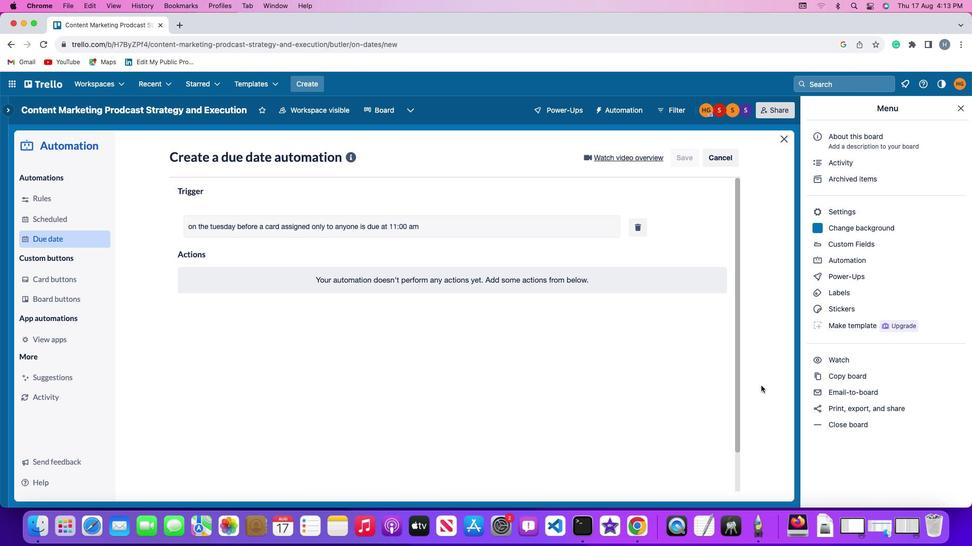 
